 Task: Add Sprouts Organic Light Roast Instant Coffee Jar to the cart.
Action: Mouse pressed left at (17, 125)
Screenshot: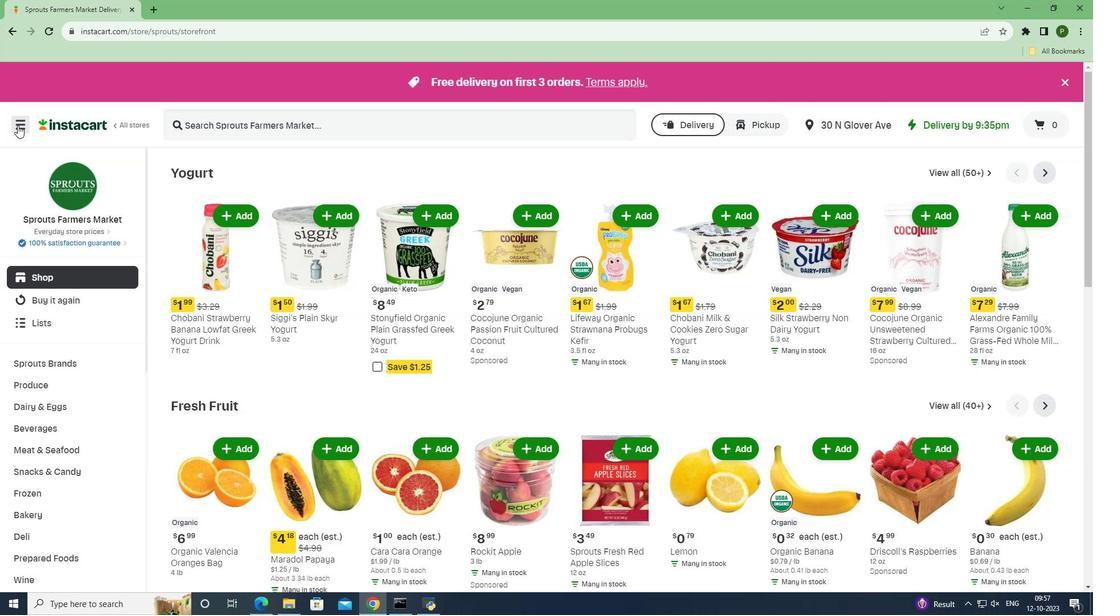 
Action: Mouse moved to (54, 295)
Screenshot: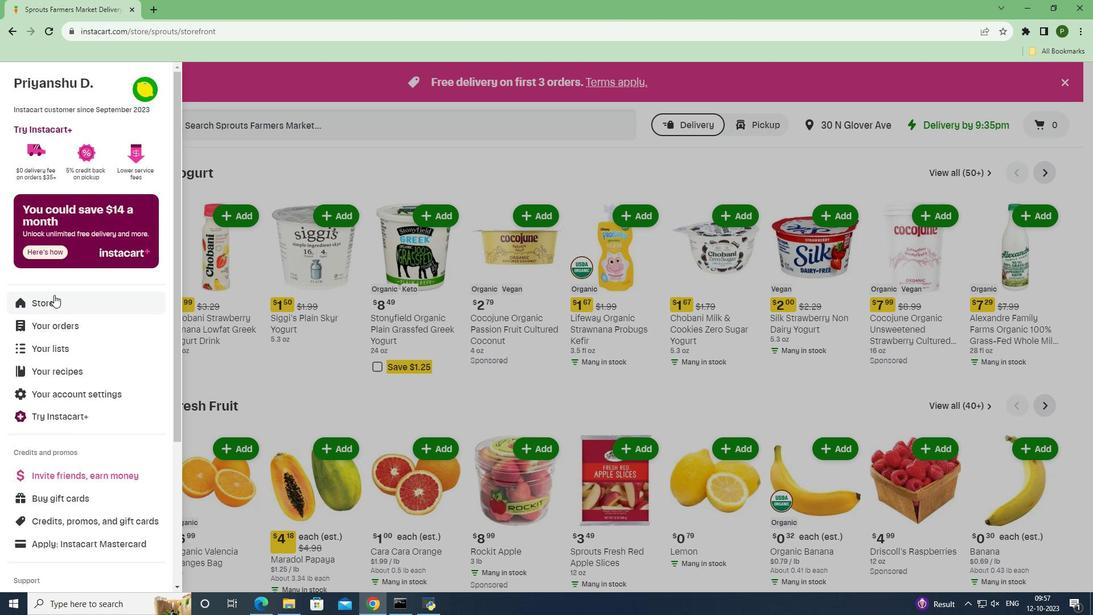 
Action: Mouse pressed left at (54, 295)
Screenshot: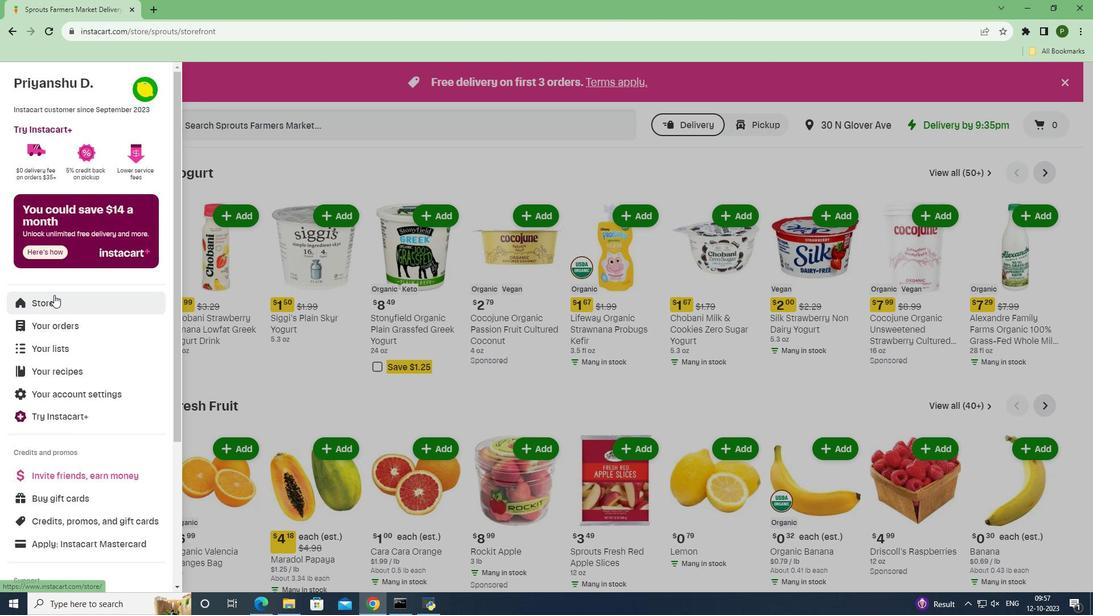 
Action: Mouse moved to (273, 127)
Screenshot: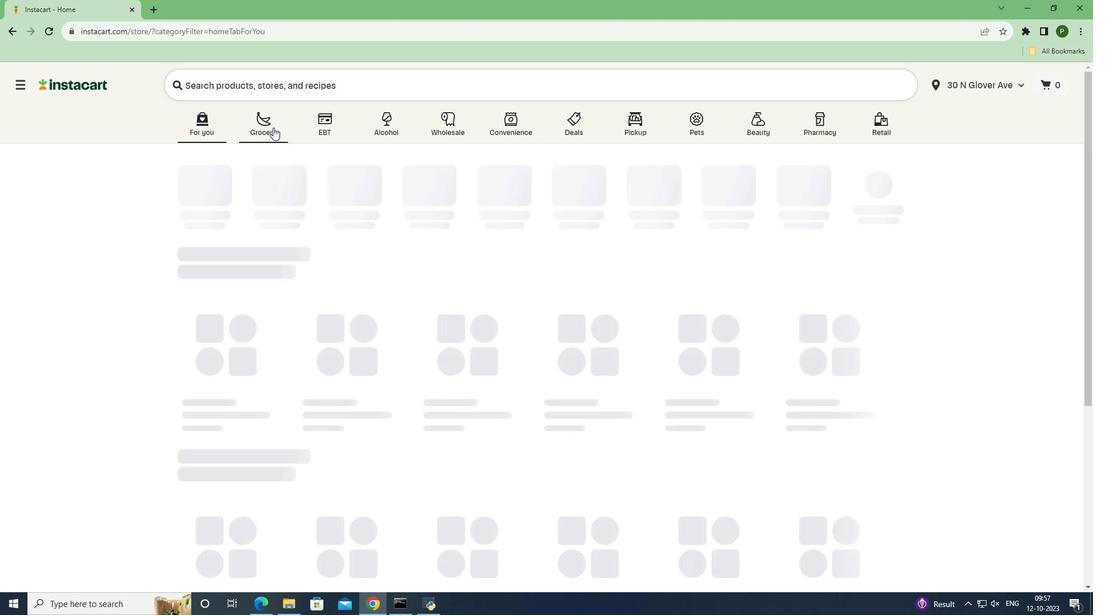 
Action: Mouse pressed left at (273, 127)
Screenshot: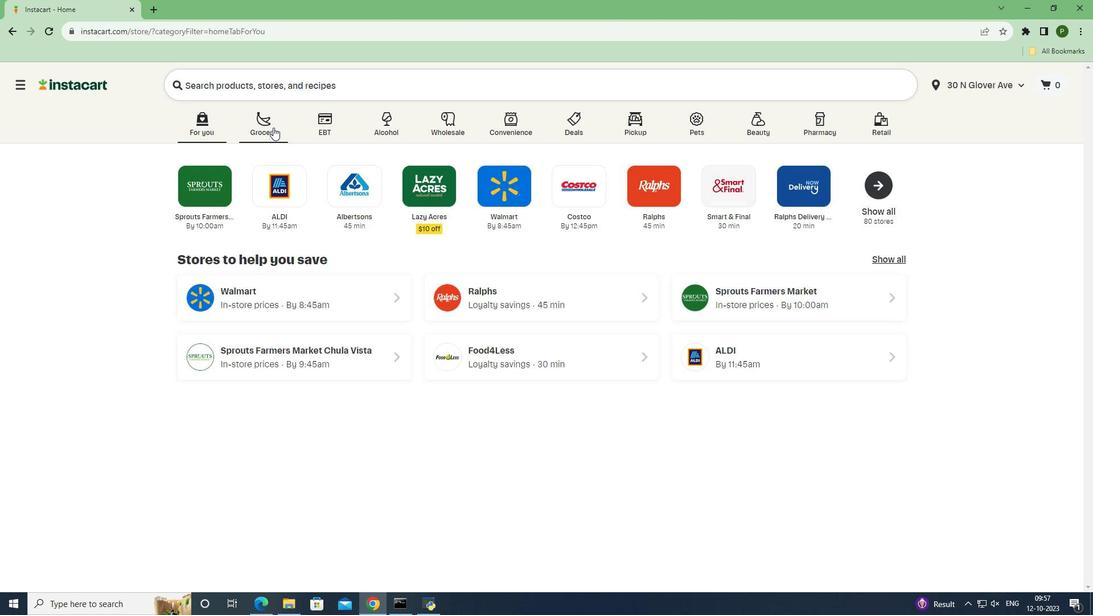 
Action: Mouse moved to (459, 264)
Screenshot: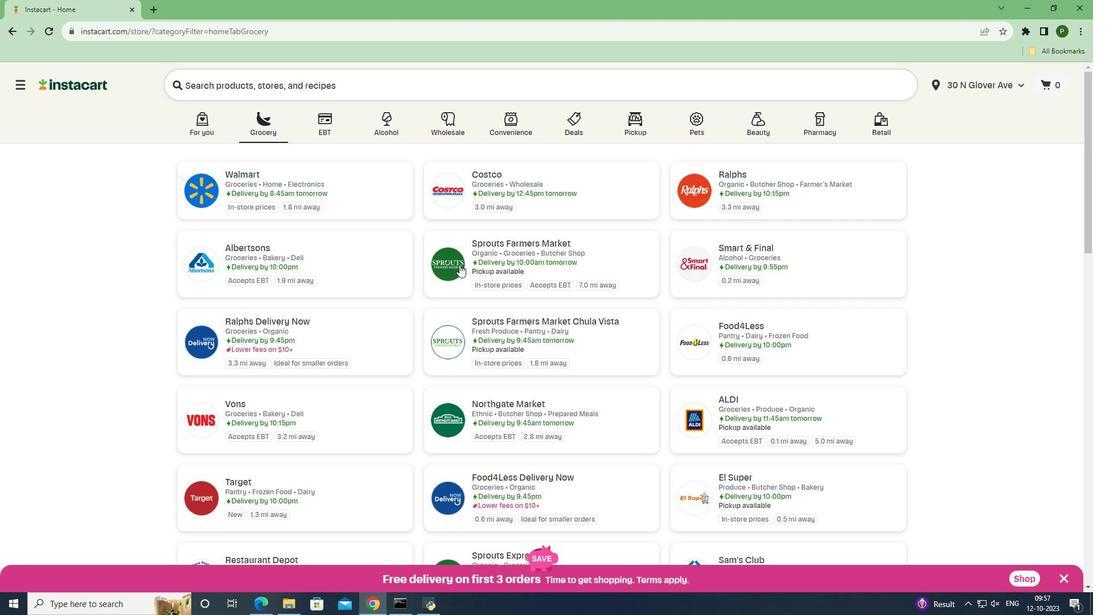
Action: Mouse pressed left at (459, 264)
Screenshot: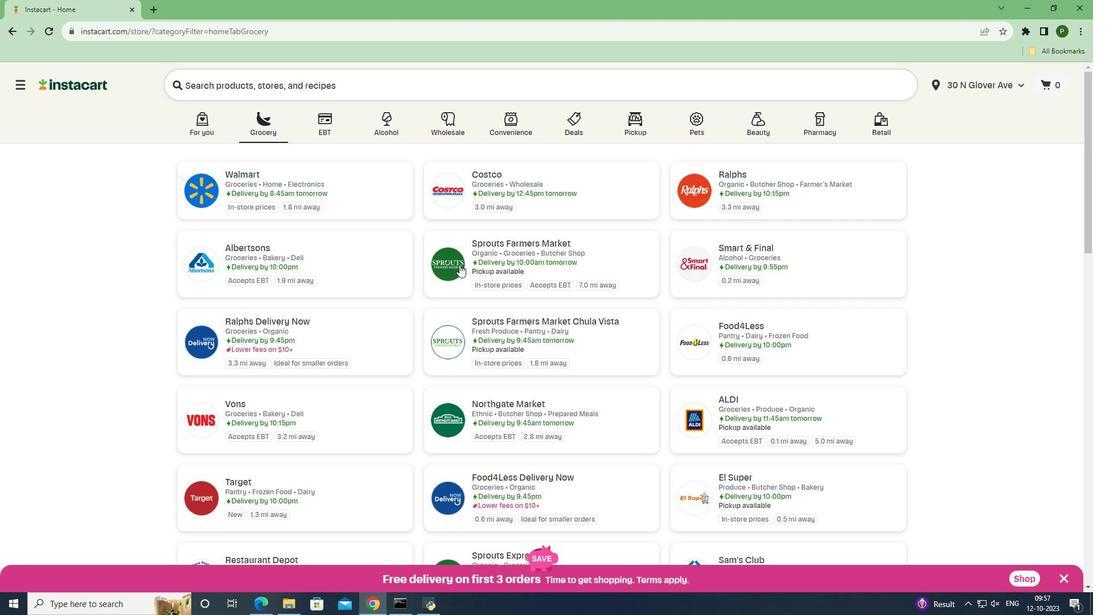 
Action: Mouse moved to (82, 393)
Screenshot: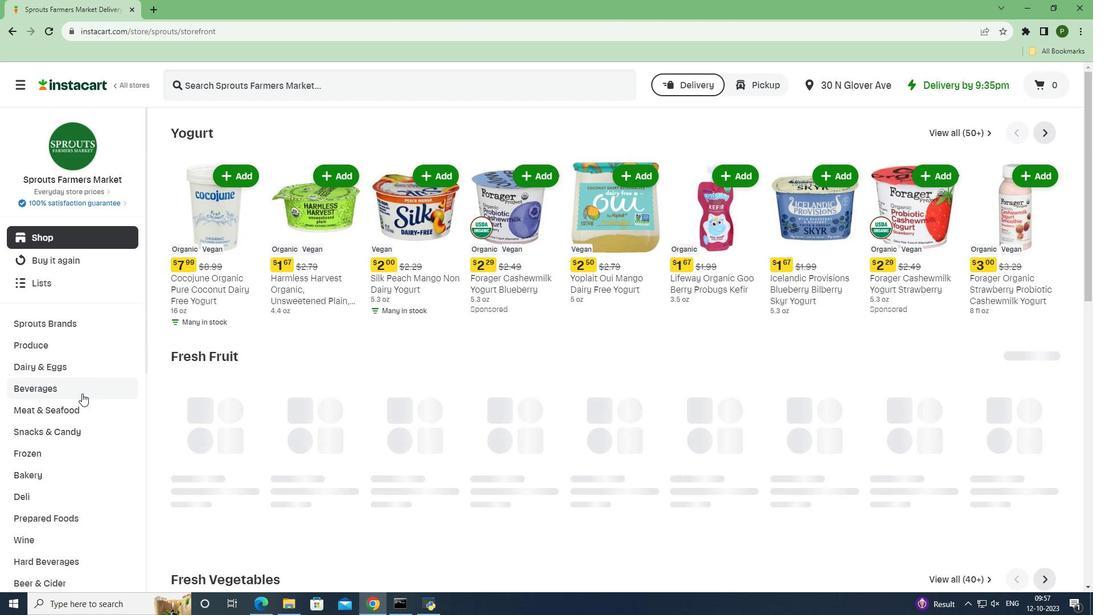 
Action: Mouse pressed left at (82, 393)
Screenshot: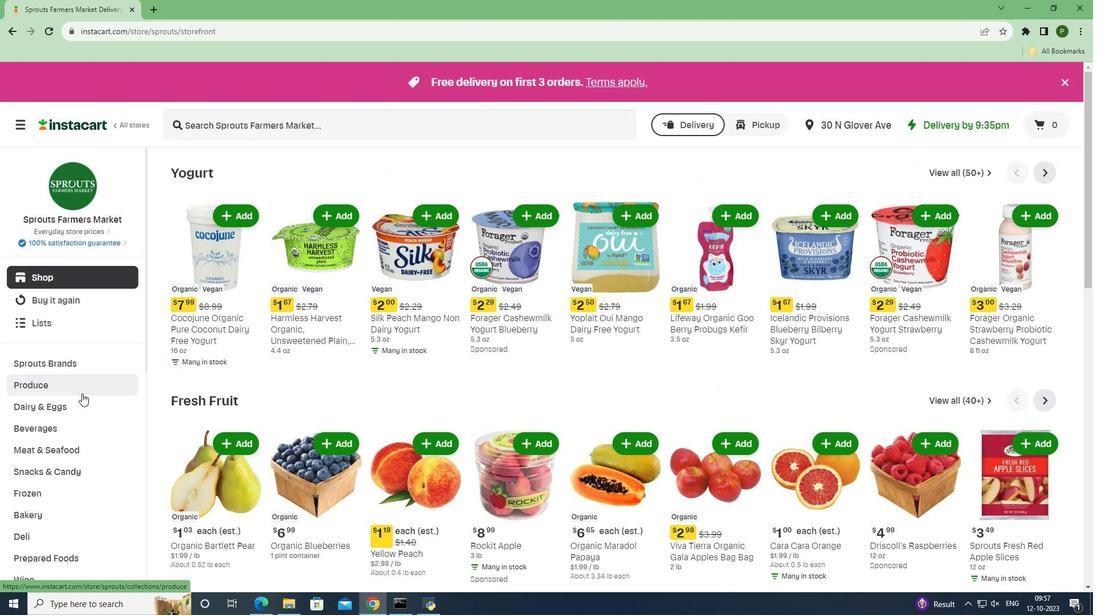 
Action: Mouse moved to (63, 426)
Screenshot: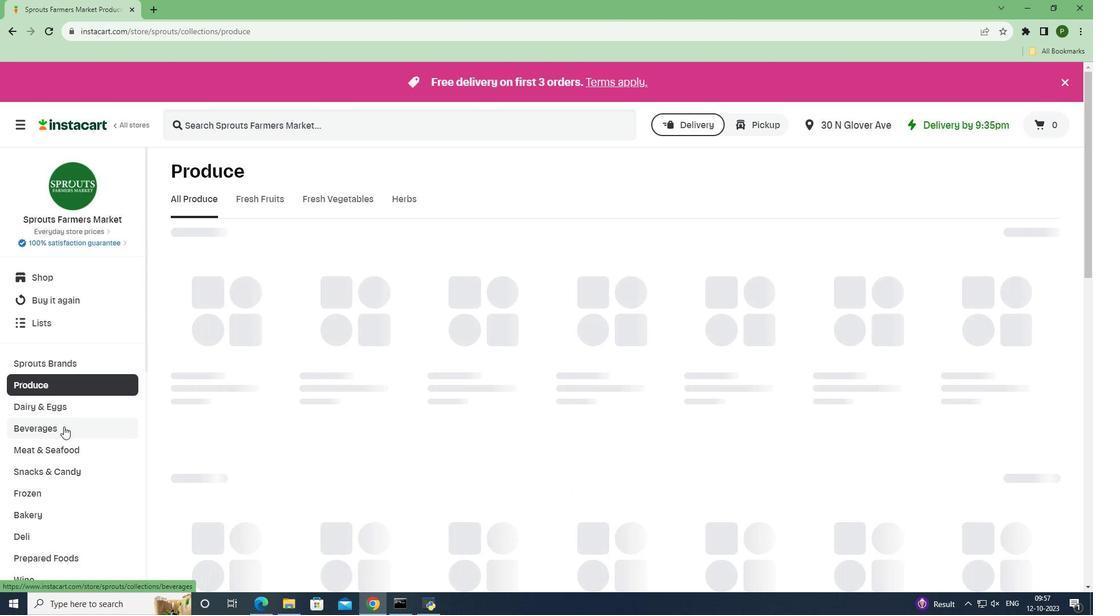 
Action: Mouse pressed left at (63, 426)
Screenshot: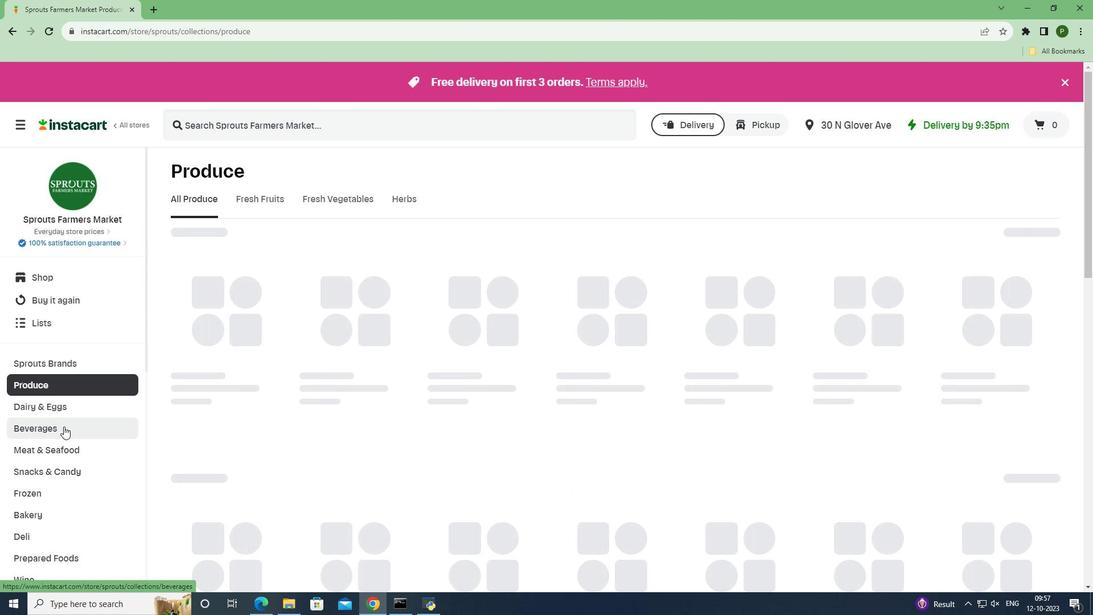 
Action: Mouse moved to (428, 197)
Screenshot: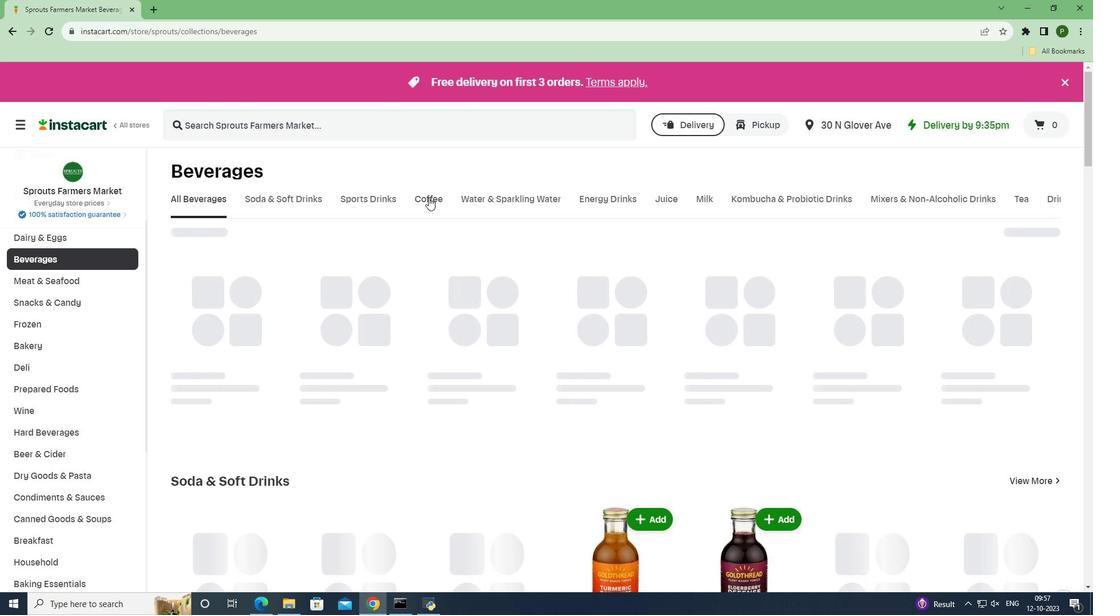 
Action: Mouse pressed left at (428, 197)
Screenshot: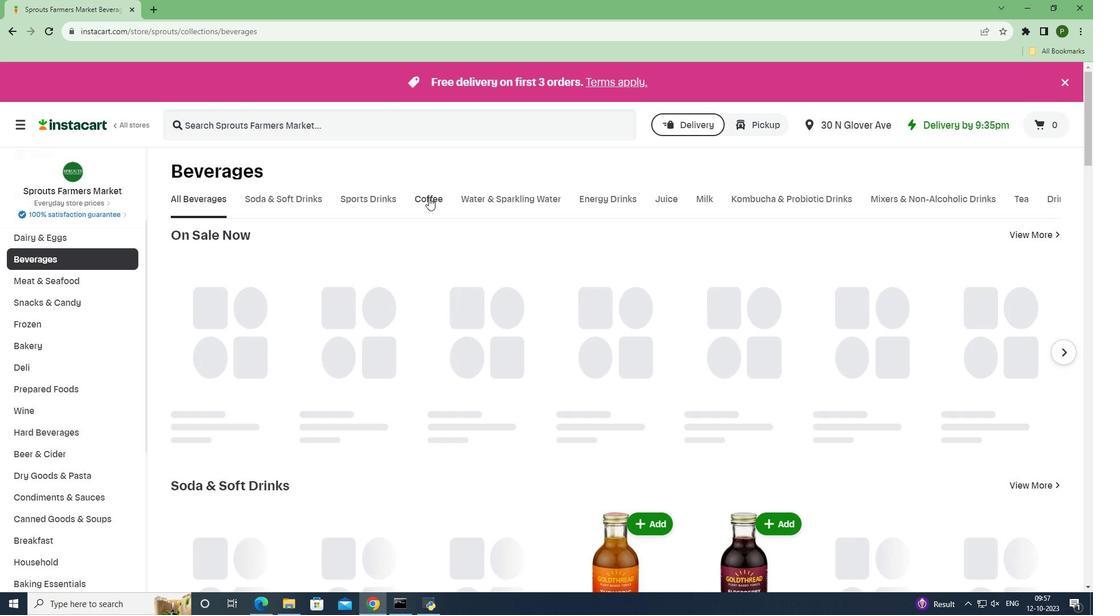
Action: Mouse moved to (266, 129)
Screenshot: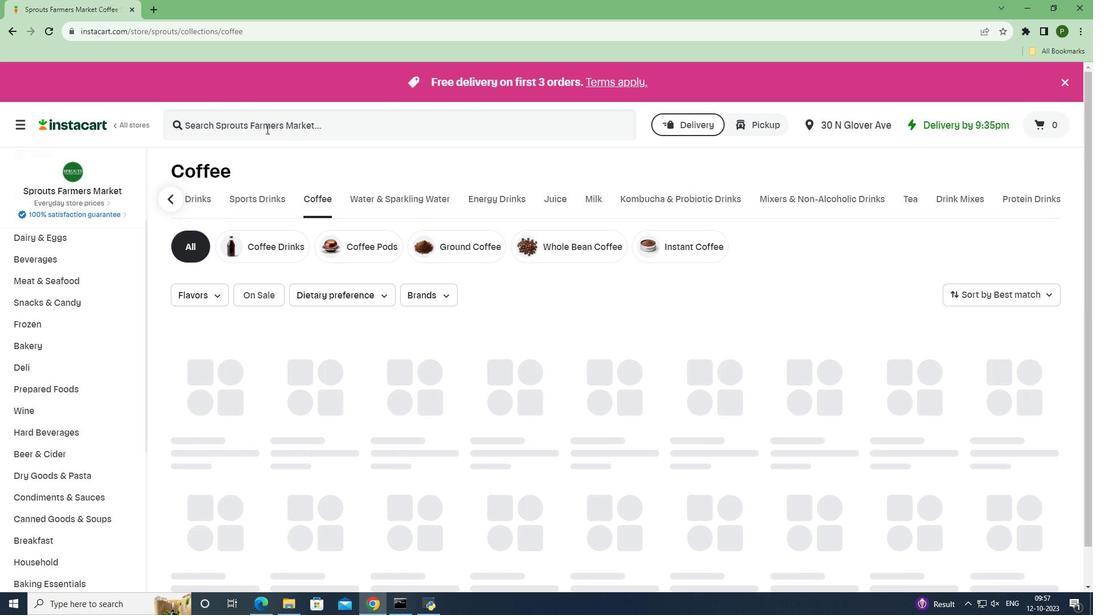 
Action: Mouse pressed left at (266, 129)
Screenshot: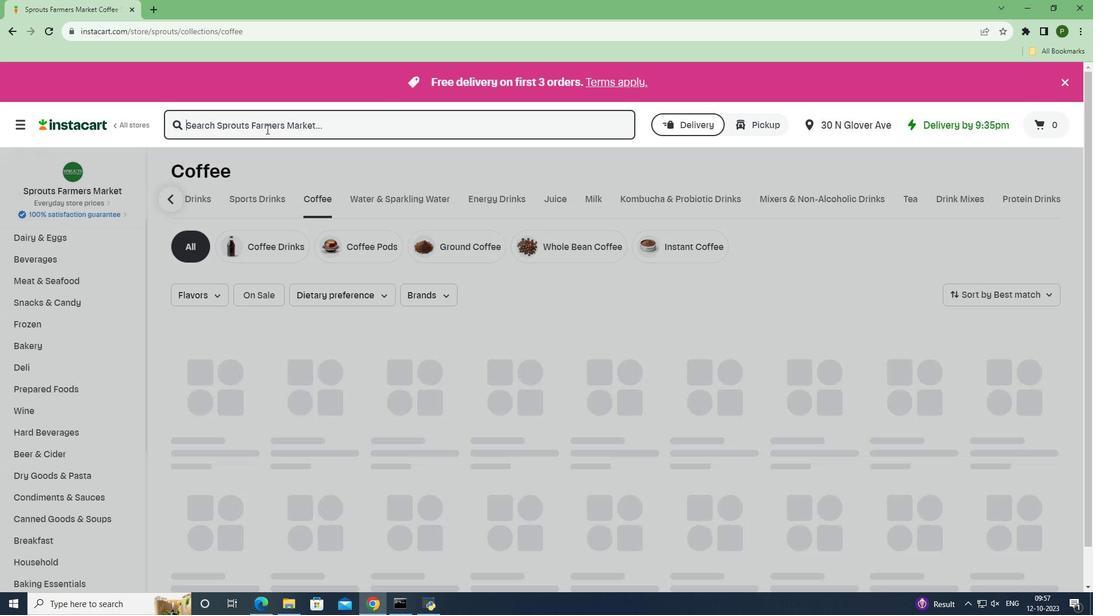 
Action: Key pressed <Key.caps_lock>S<Key.caps_lock>prouts<Key.space><Key.caps_lock>O<Key.caps_lock>rganic<Key.space><Key.caps_lock>L<Key.caps_lock>ight<Key.space><Key.caps_lock>R<Key.caps_lock>oast<Key.space><Key.caps_lock>I<Key.caps_lock>nstant<Key.space><Key.caps_lock>C<Key.caps_lock>offee<Key.enter>
Screenshot: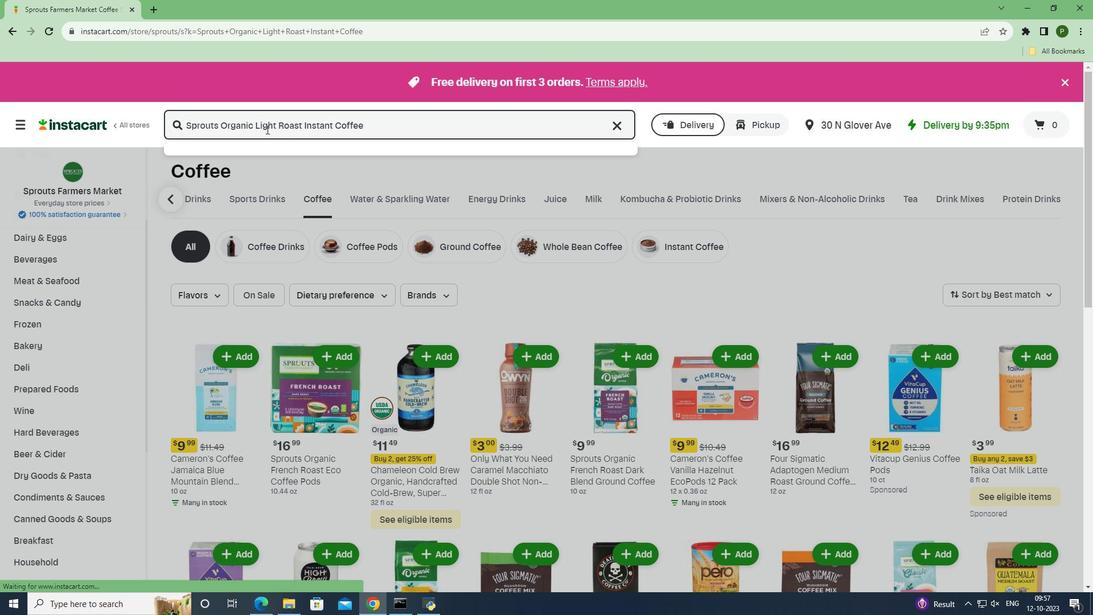 
Action: Mouse moved to (654, 219)
Screenshot: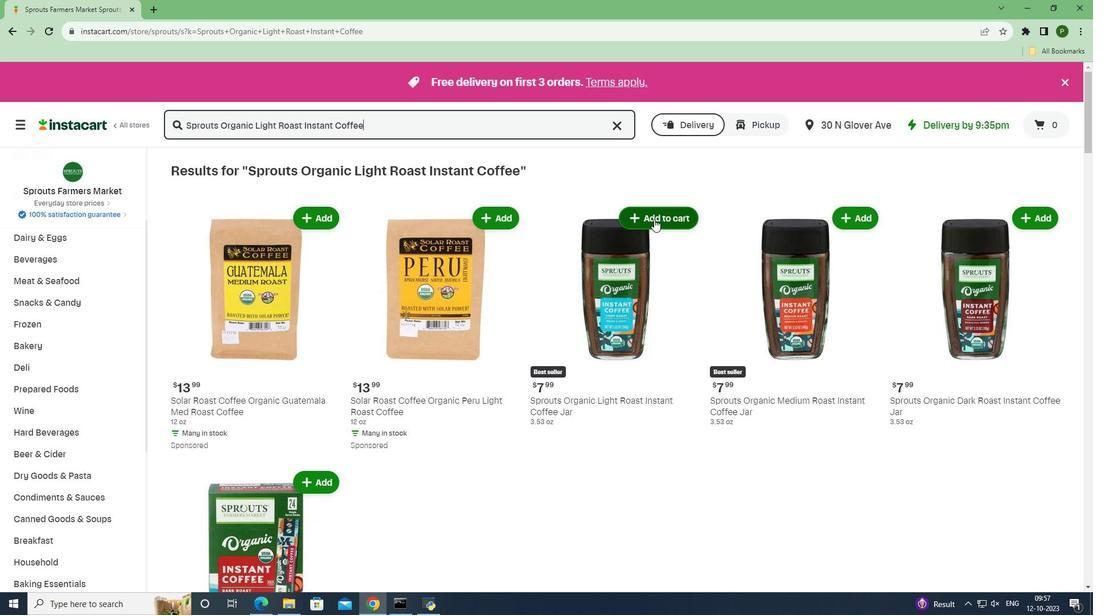 
Action: Mouse pressed left at (654, 219)
Screenshot: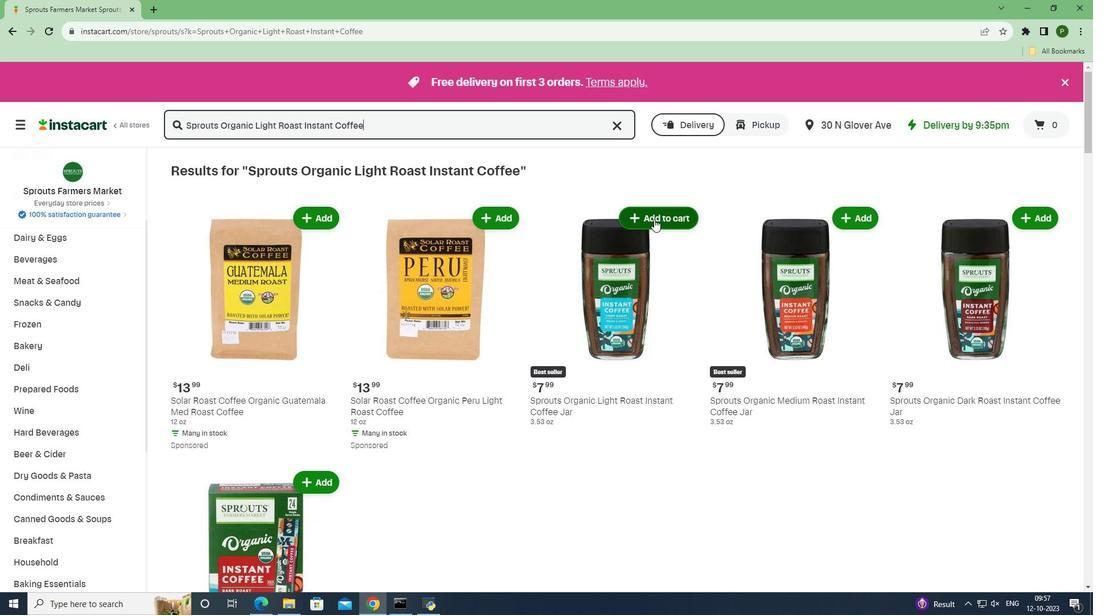 
Action: Mouse moved to (686, 277)
Screenshot: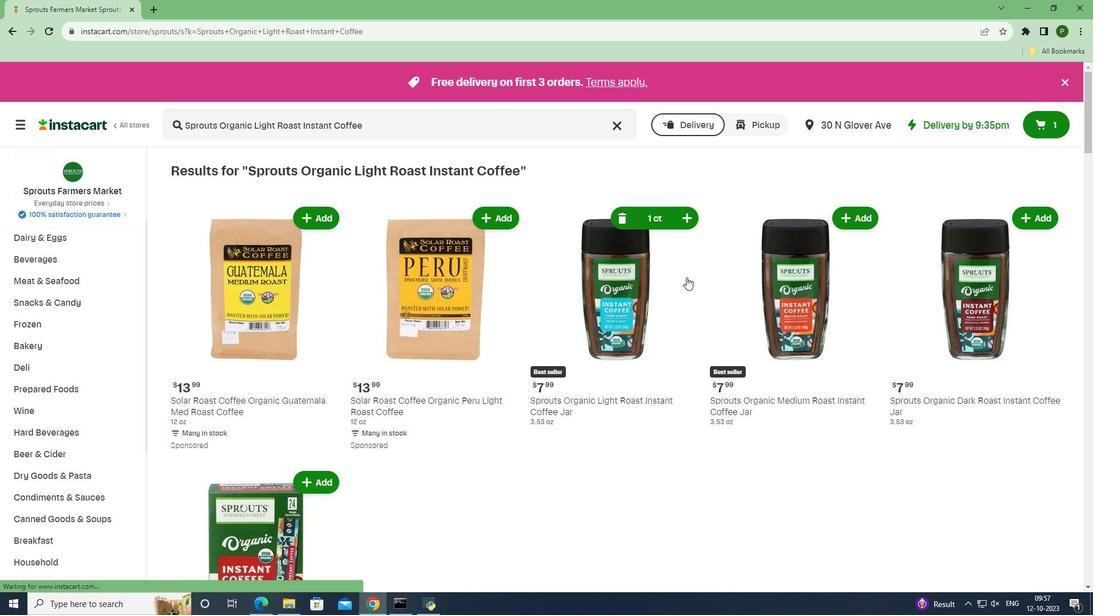 
